Task: Add a condition where "Channel Is not Web form" in unsolved tickets in your groups.
Action: Mouse moved to (142, 457)
Screenshot: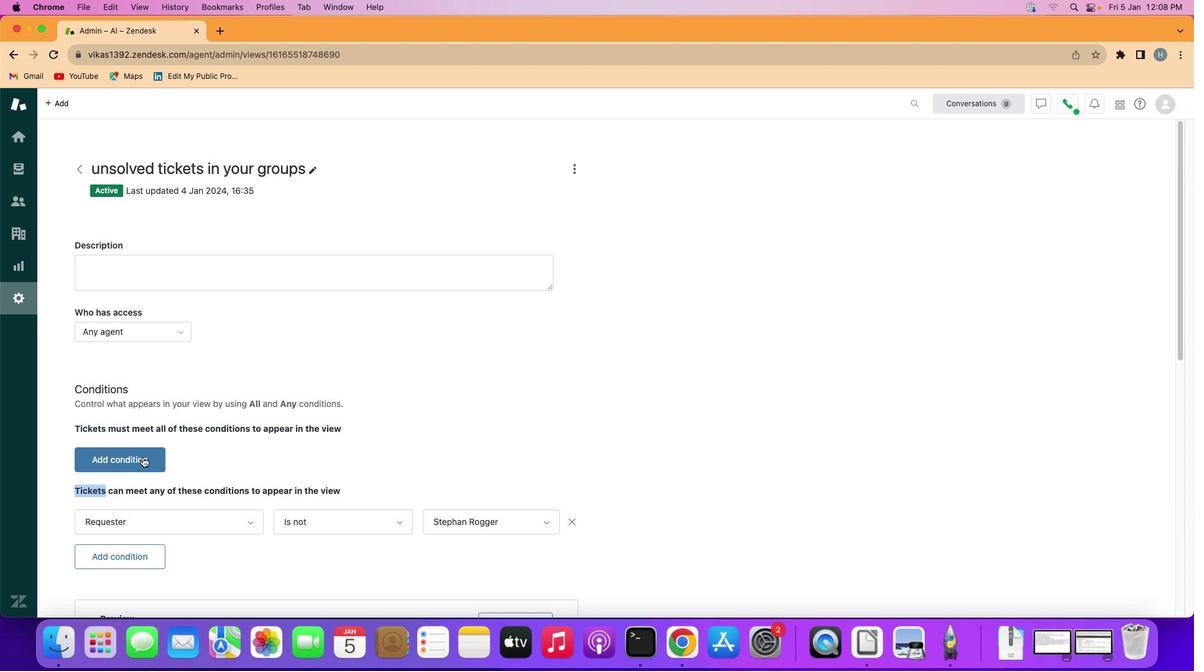 
Action: Mouse pressed left at (142, 457)
Screenshot: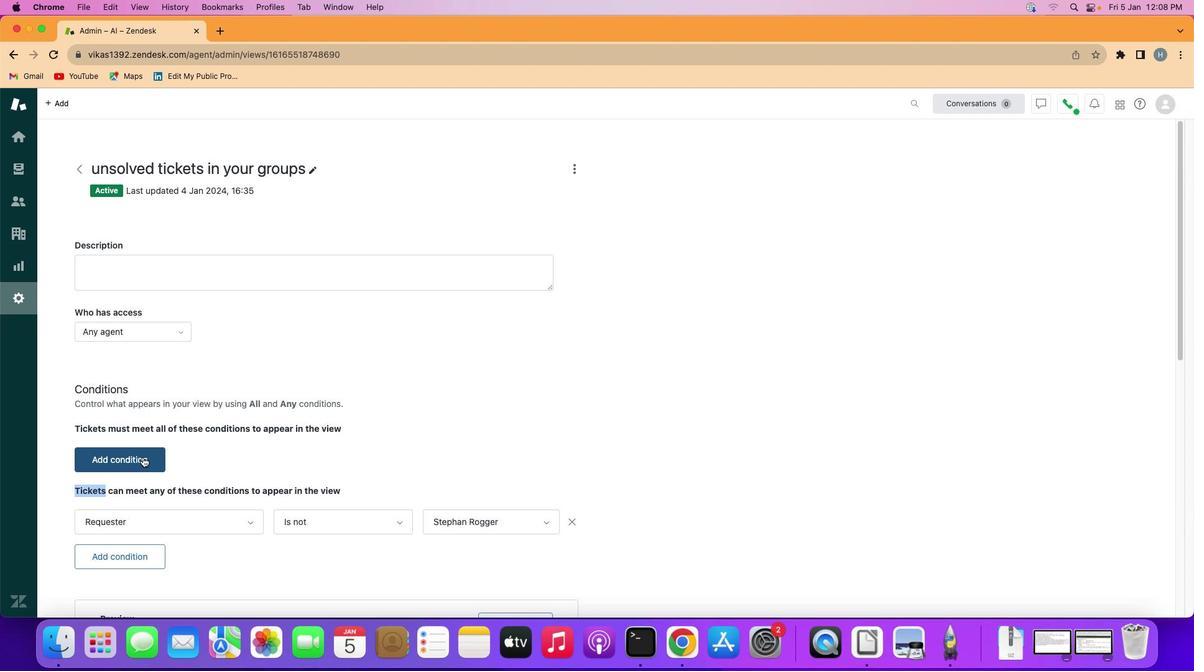 
Action: Mouse moved to (150, 457)
Screenshot: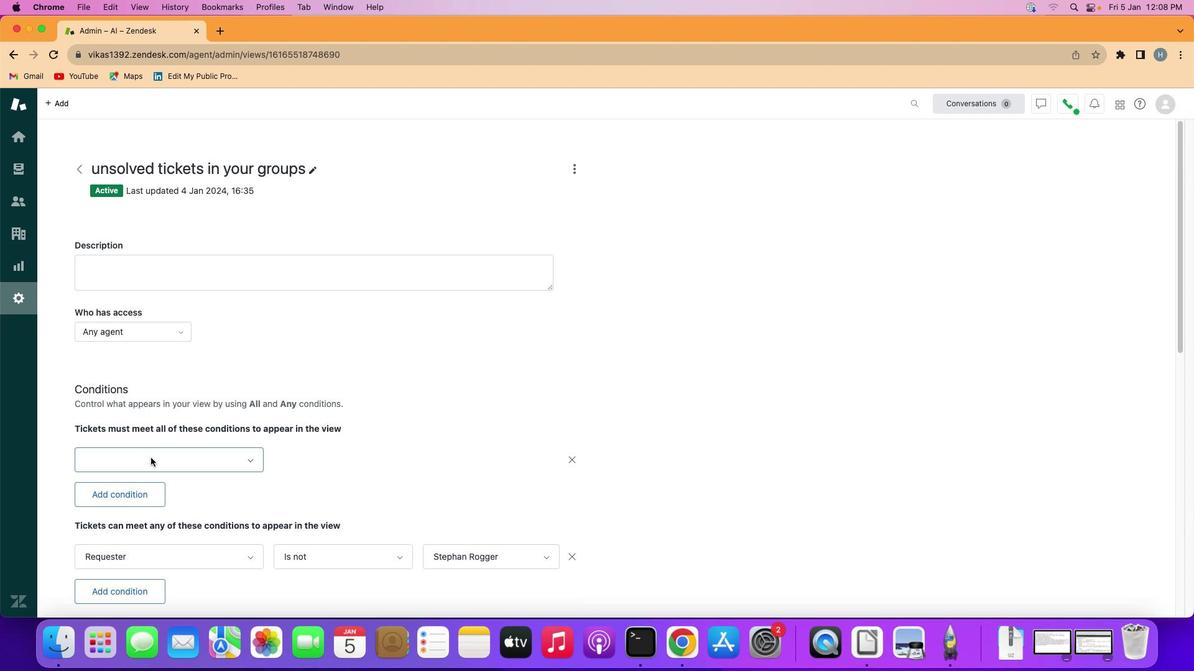 
Action: Mouse pressed left at (150, 457)
Screenshot: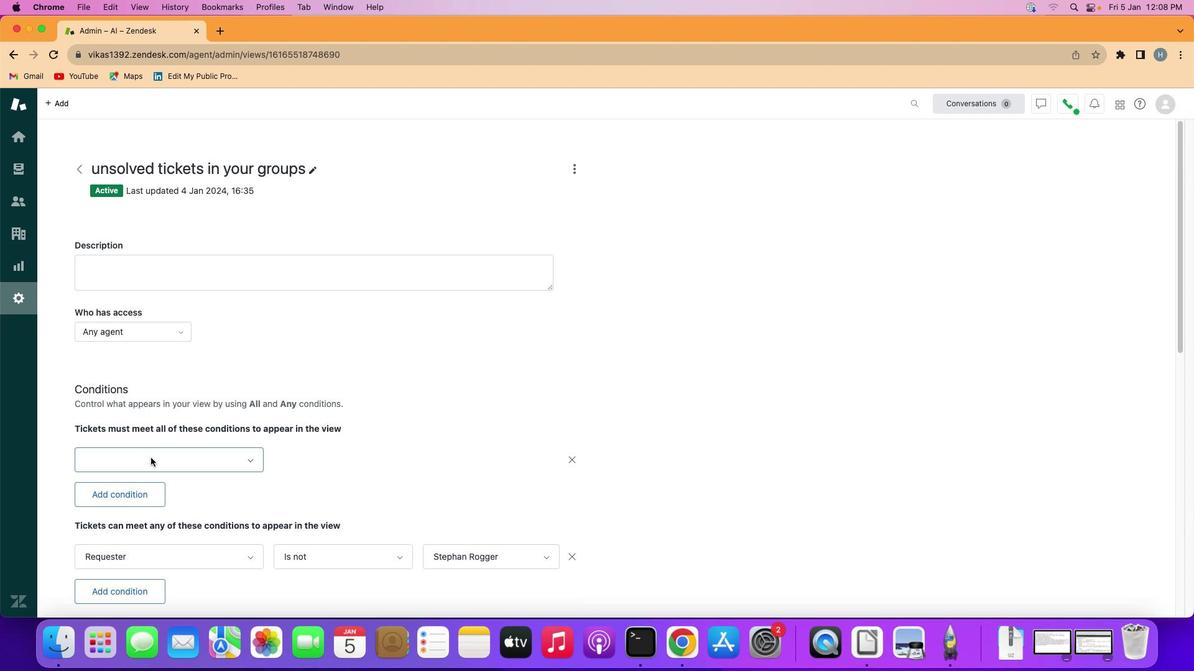 
Action: Mouse moved to (179, 375)
Screenshot: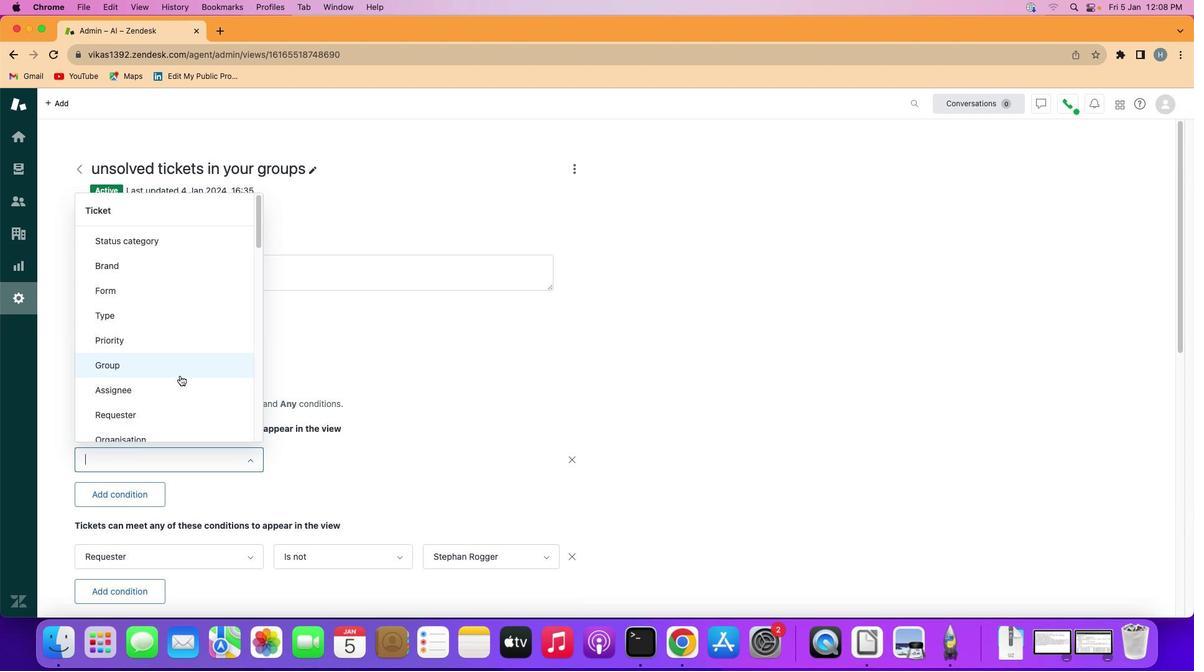 
Action: Mouse scrolled (179, 375) with delta (0, 0)
Screenshot: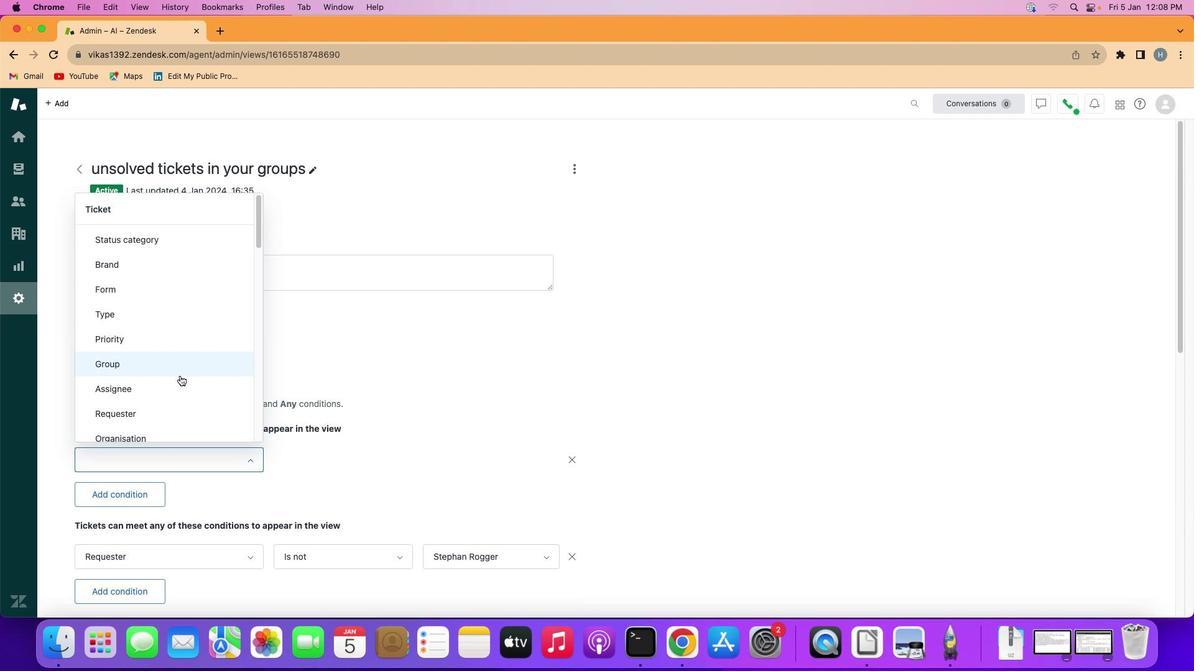 
Action: Mouse scrolled (179, 375) with delta (0, 0)
Screenshot: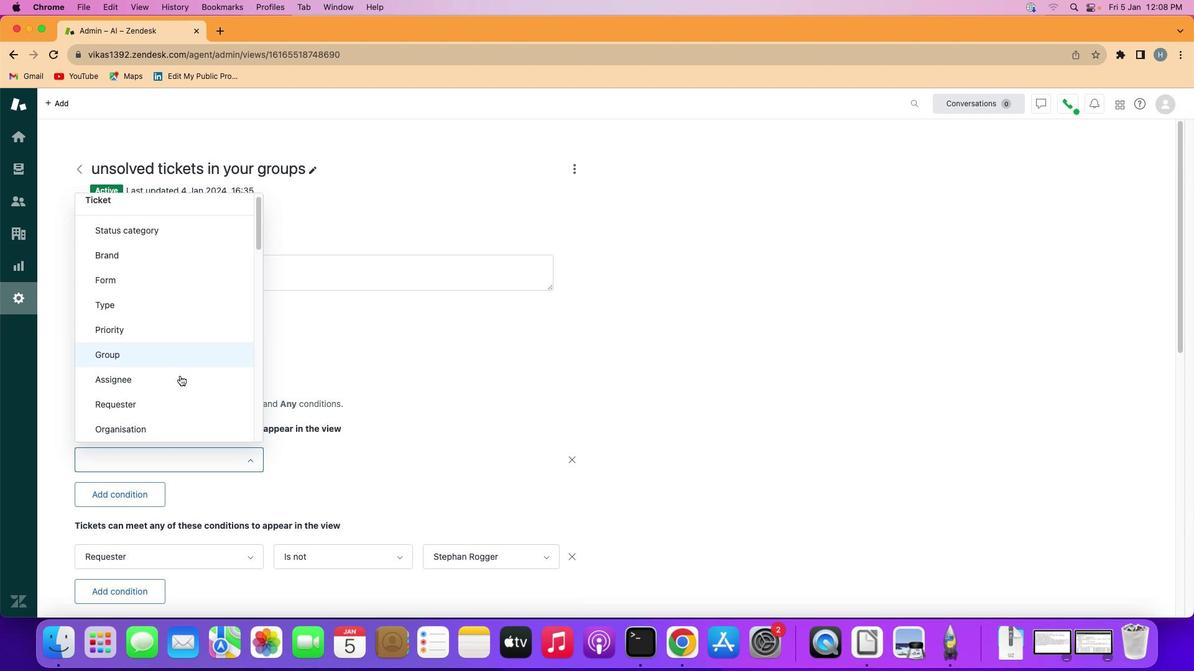 
Action: Mouse scrolled (179, 375) with delta (0, 0)
Screenshot: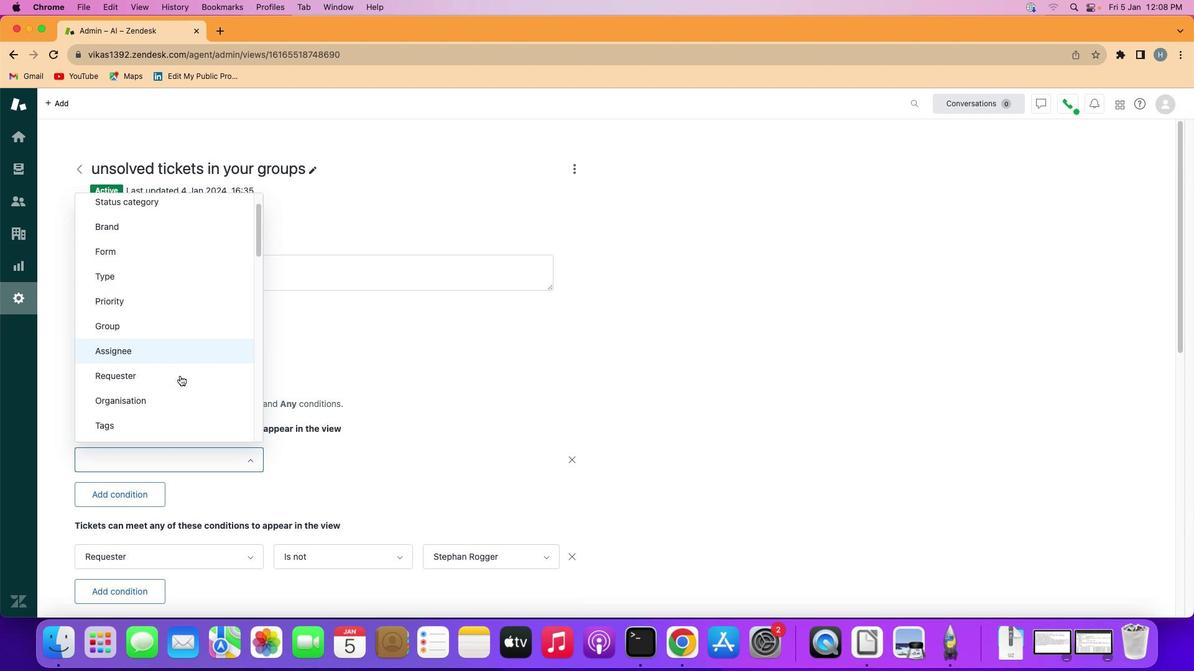 
Action: Mouse moved to (179, 375)
Screenshot: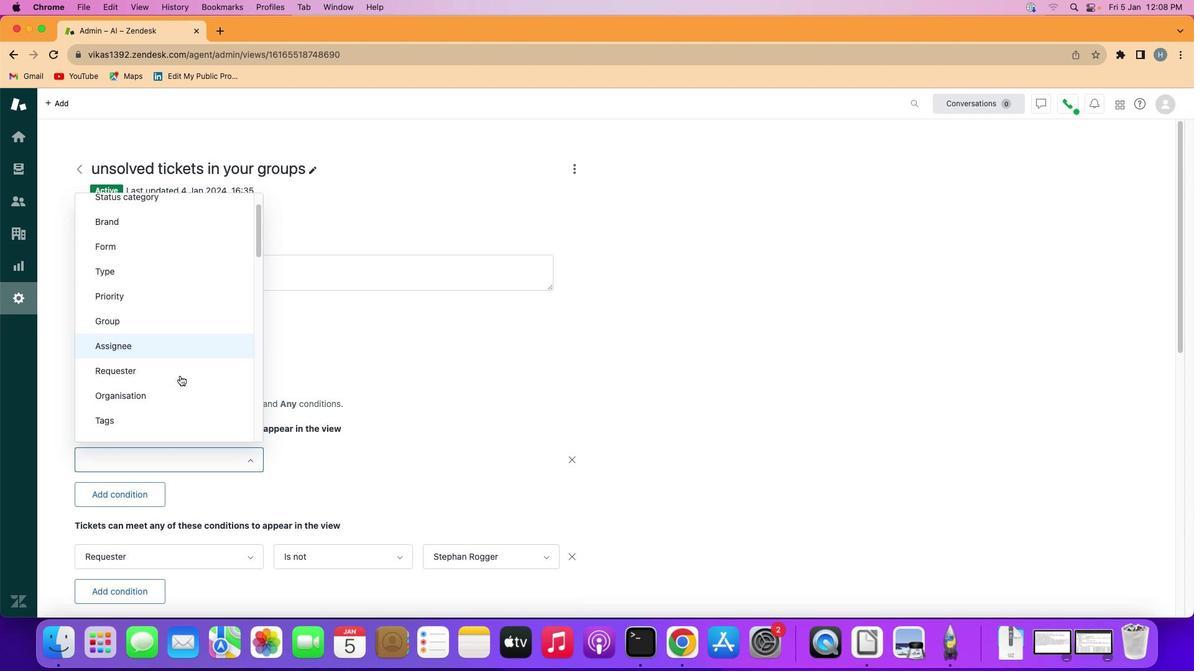 
Action: Mouse scrolled (179, 375) with delta (0, 0)
Screenshot: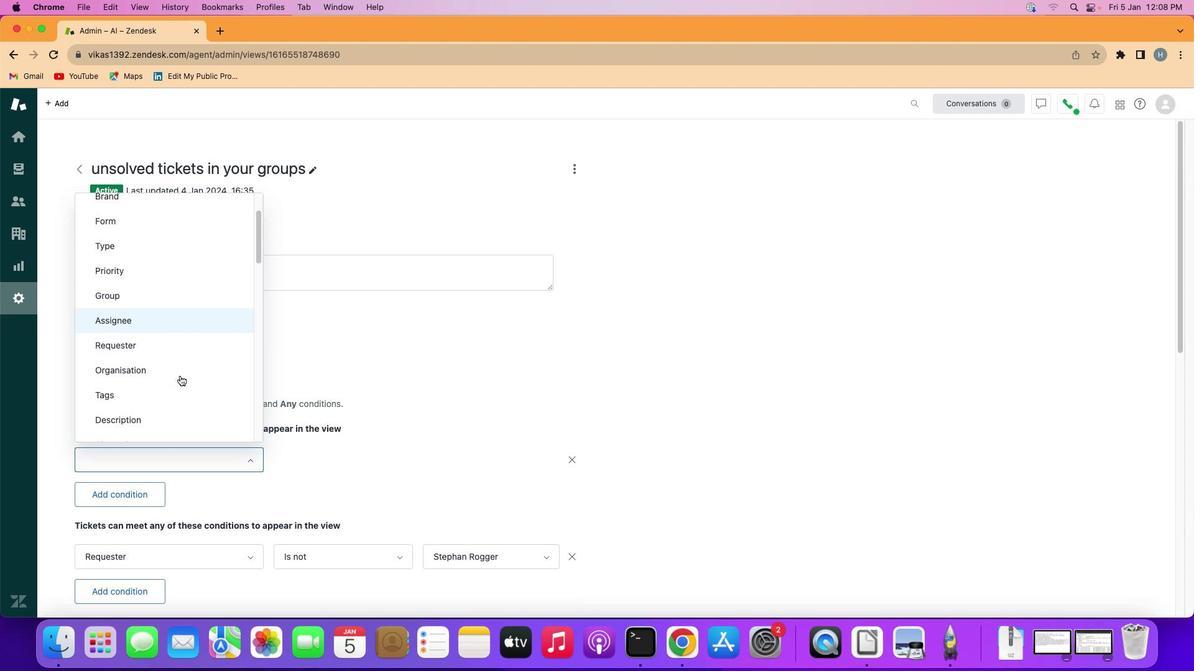 
Action: Mouse scrolled (179, 375) with delta (0, 0)
Screenshot: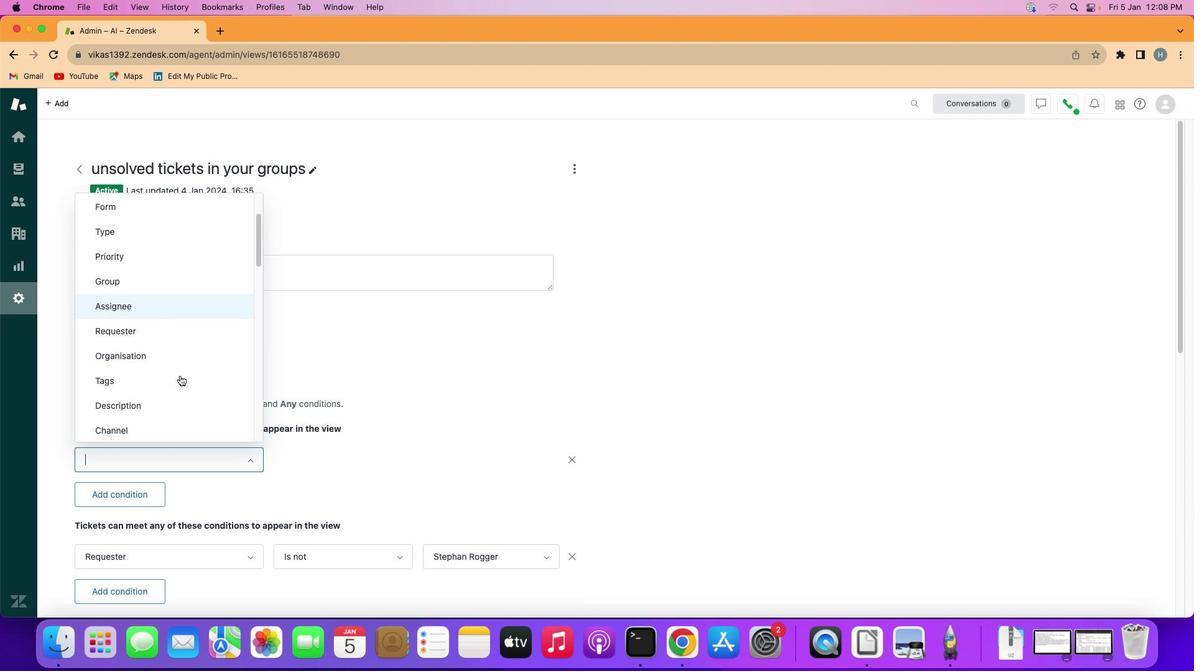 
Action: Mouse moved to (166, 422)
Screenshot: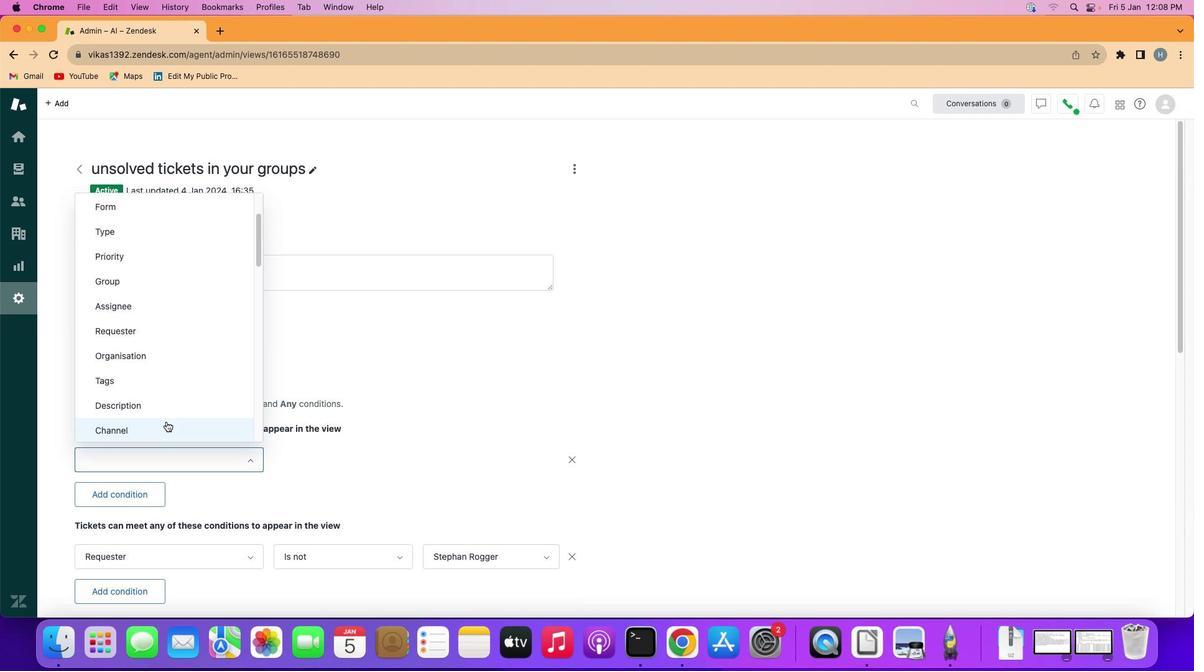 
Action: Mouse pressed left at (166, 422)
Screenshot: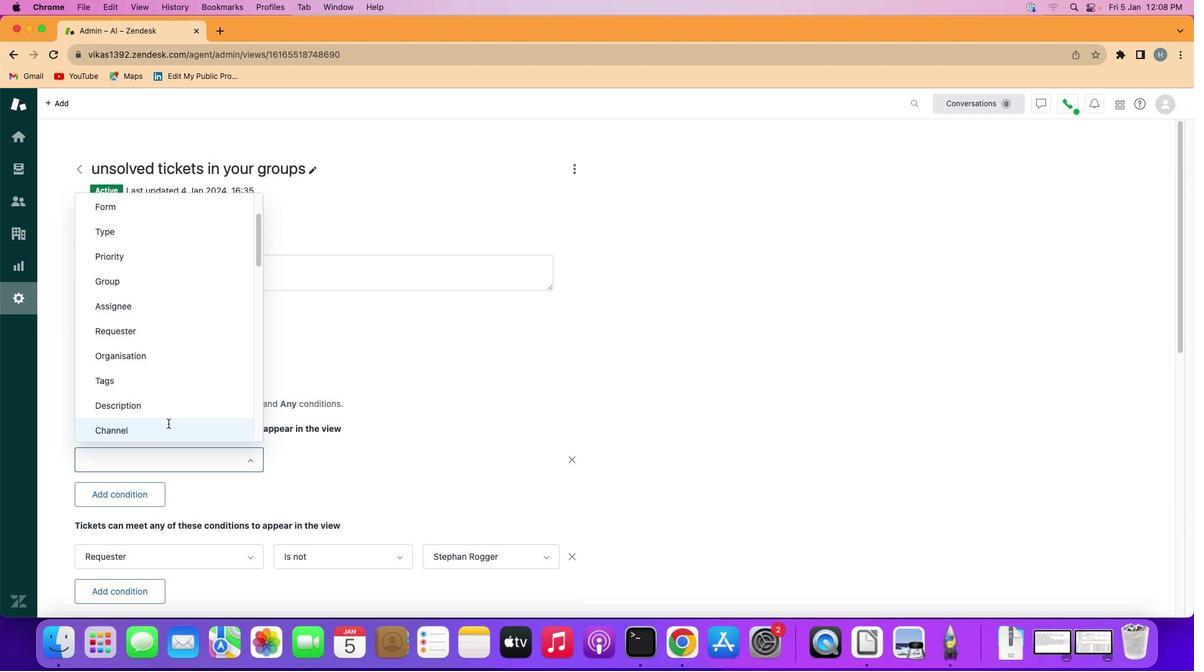 
Action: Mouse moved to (350, 455)
Screenshot: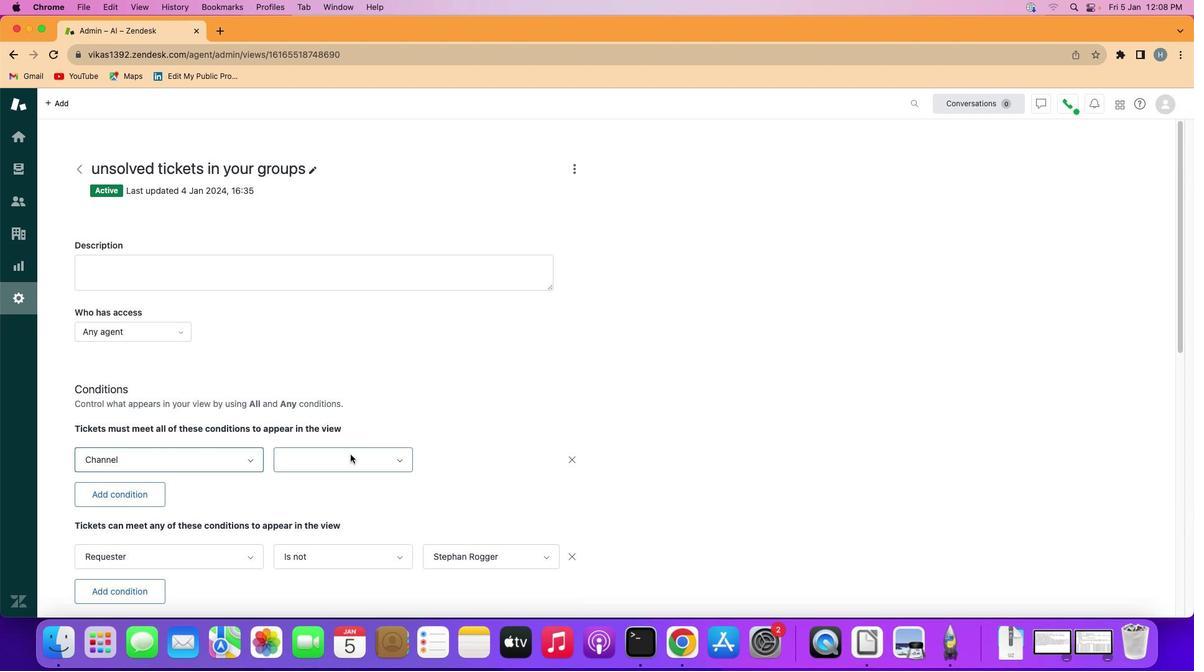 
Action: Mouse pressed left at (350, 455)
Screenshot: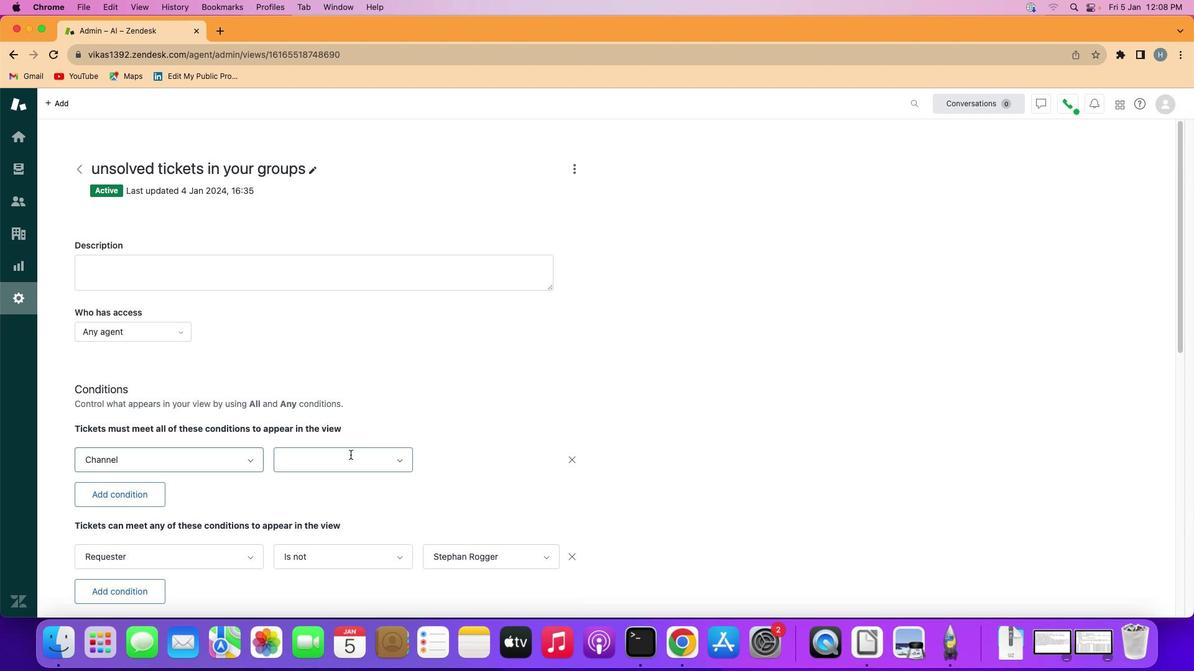 
Action: Mouse moved to (335, 516)
Screenshot: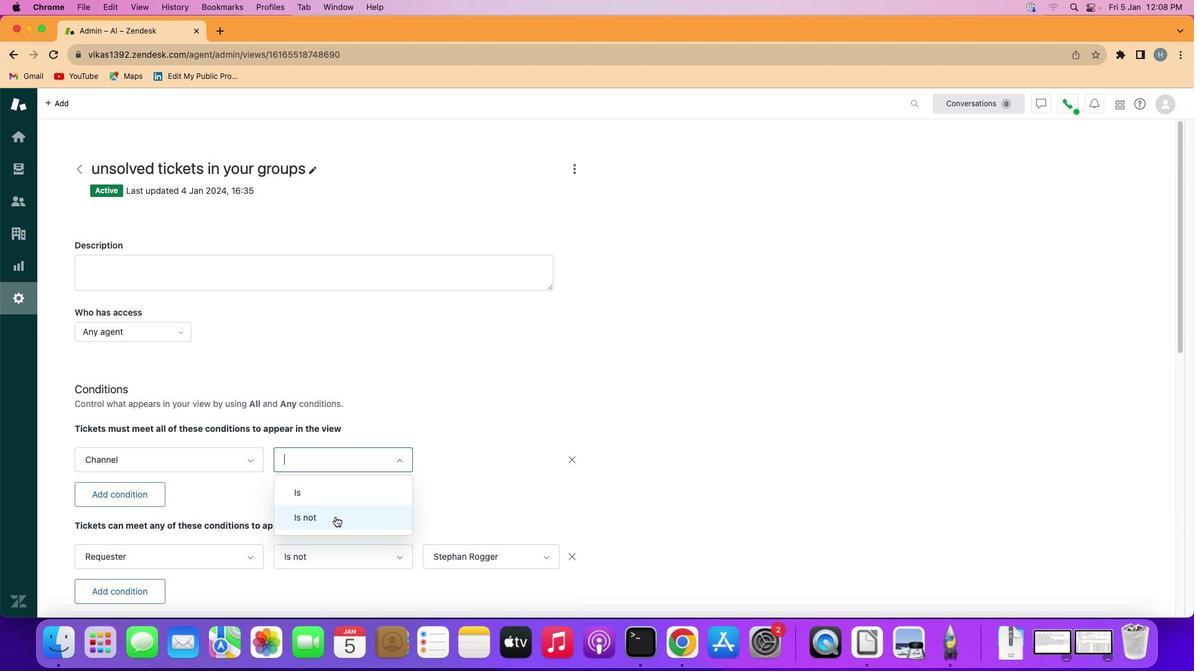 
Action: Mouse pressed left at (335, 516)
Screenshot: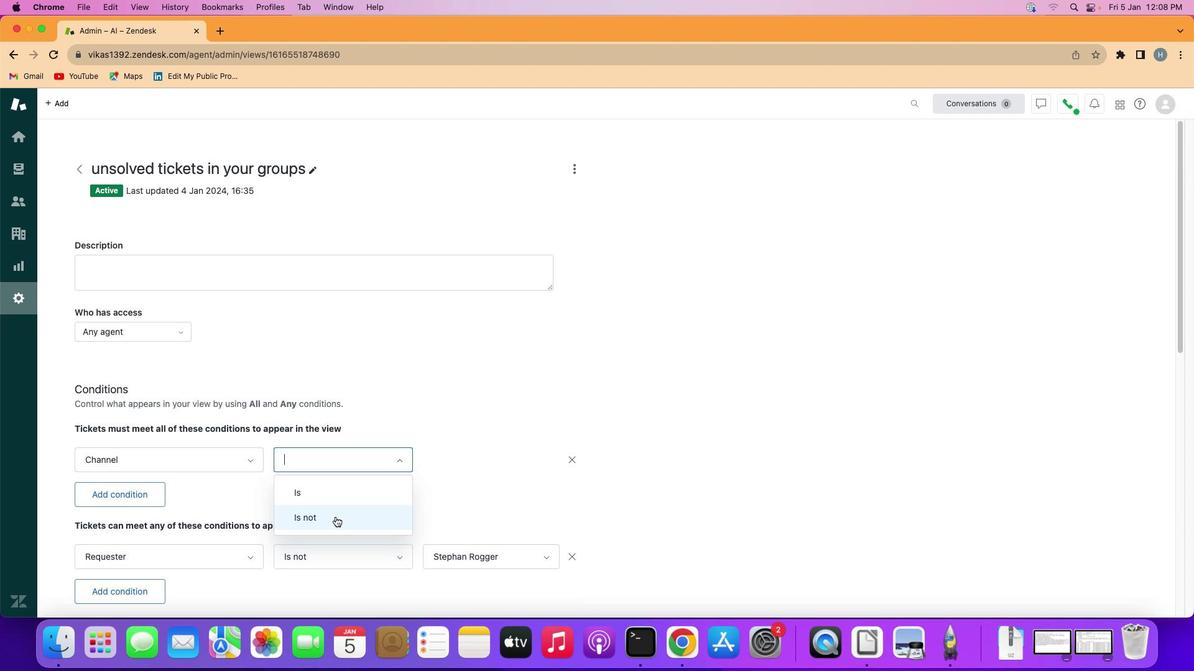 
Action: Mouse moved to (498, 456)
Screenshot: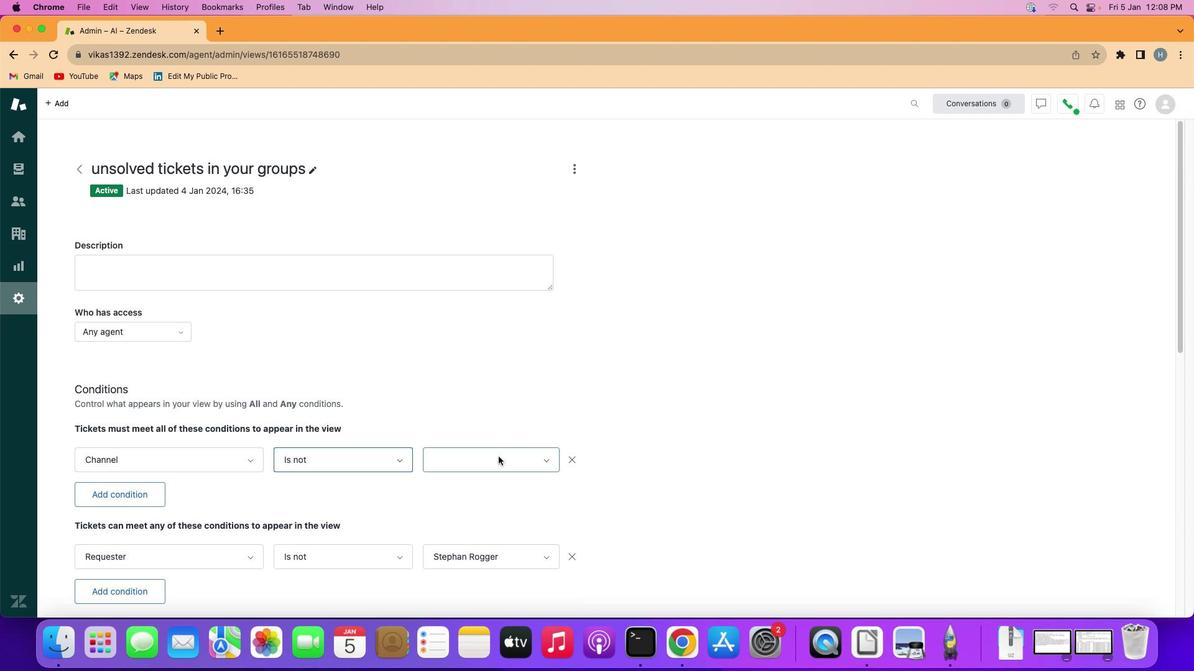
Action: Mouse pressed left at (498, 456)
Screenshot: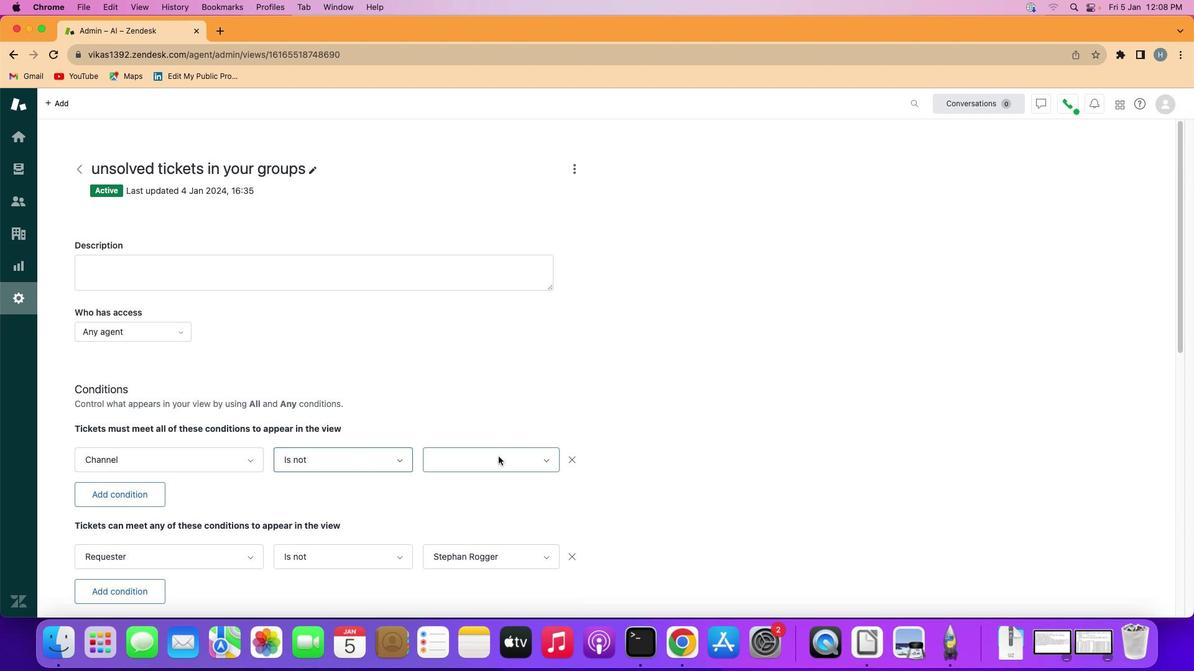 
Action: Mouse moved to (497, 214)
Screenshot: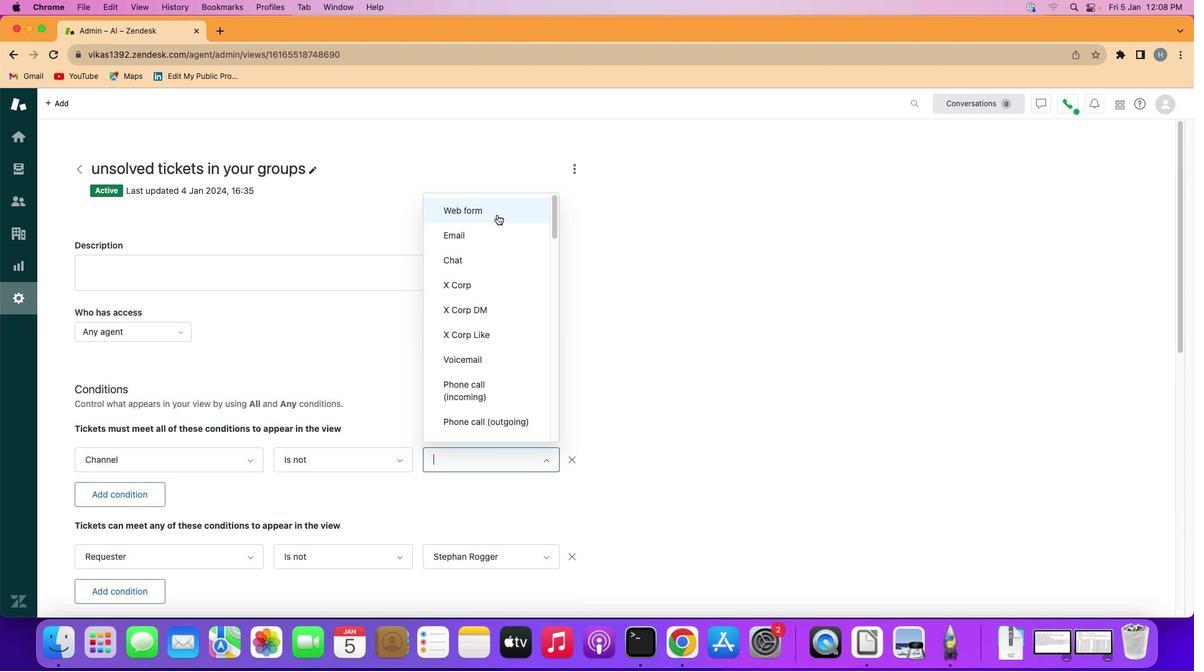 
Action: Mouse pressed left at (497, 214)
Screenshot: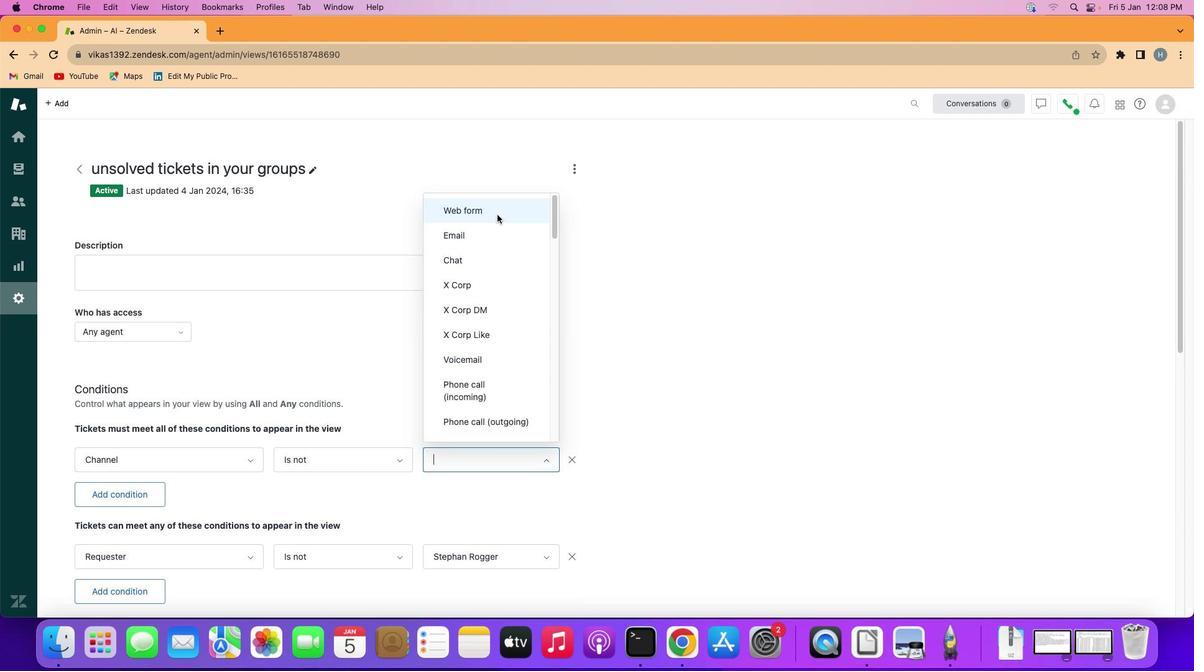 
Action: Mouse moved to (482, 375)
Screenshot: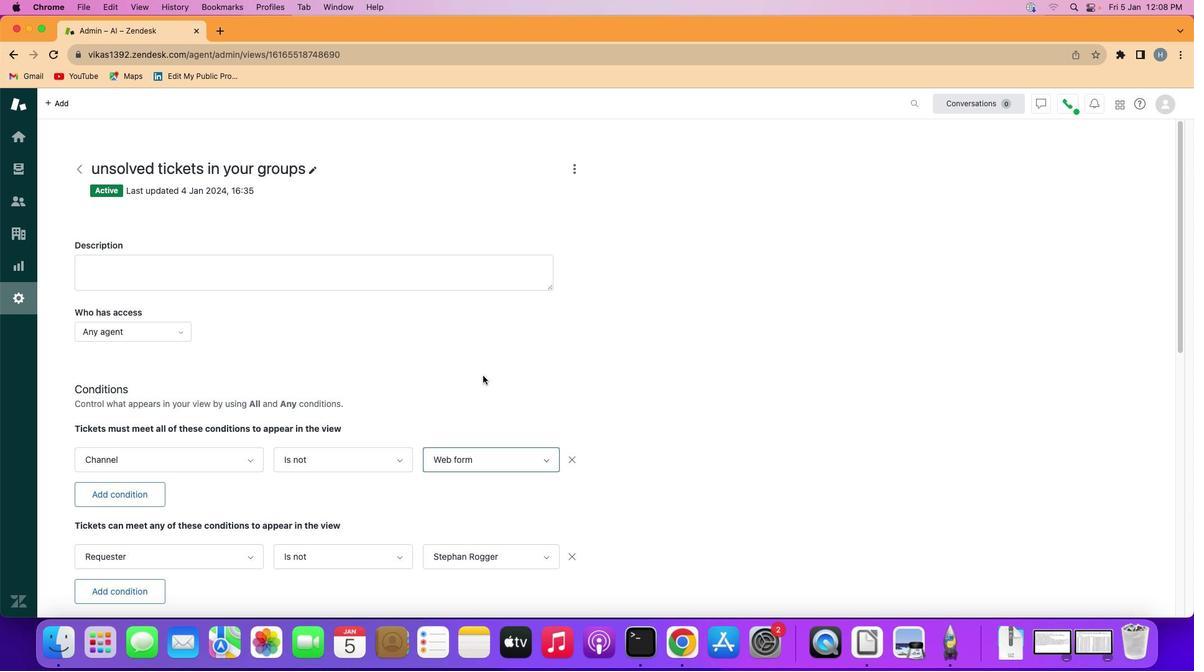 
